 Task: Use the Immersive Reader to adjust the column width to 'Narrow'.
Action: Mouse moved to (216, 26)
Screenshot: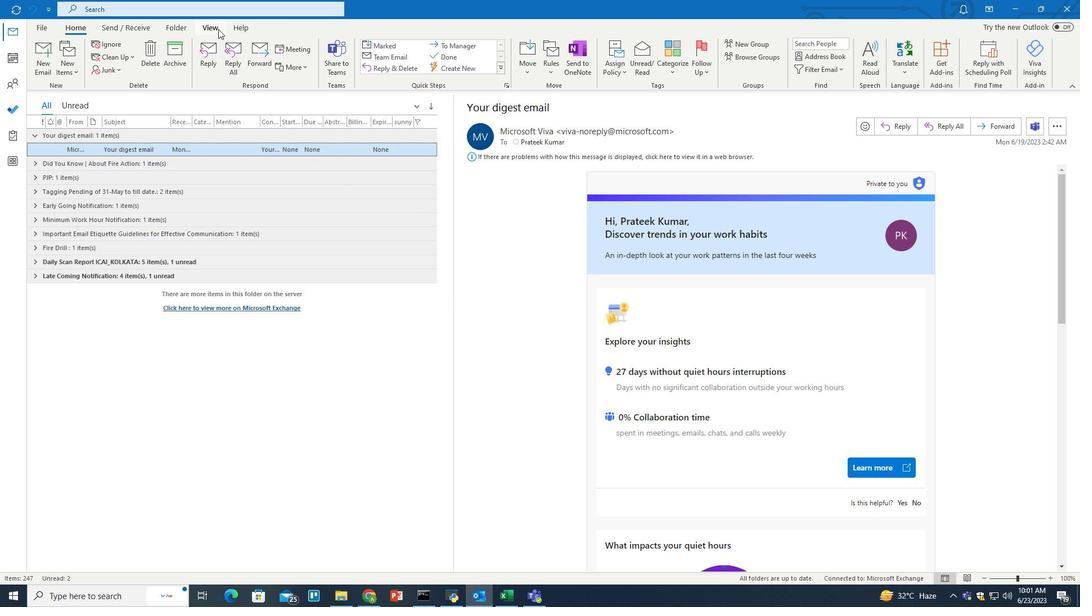 
Action: Mouse pressed left at (216, 26)
Screenshot: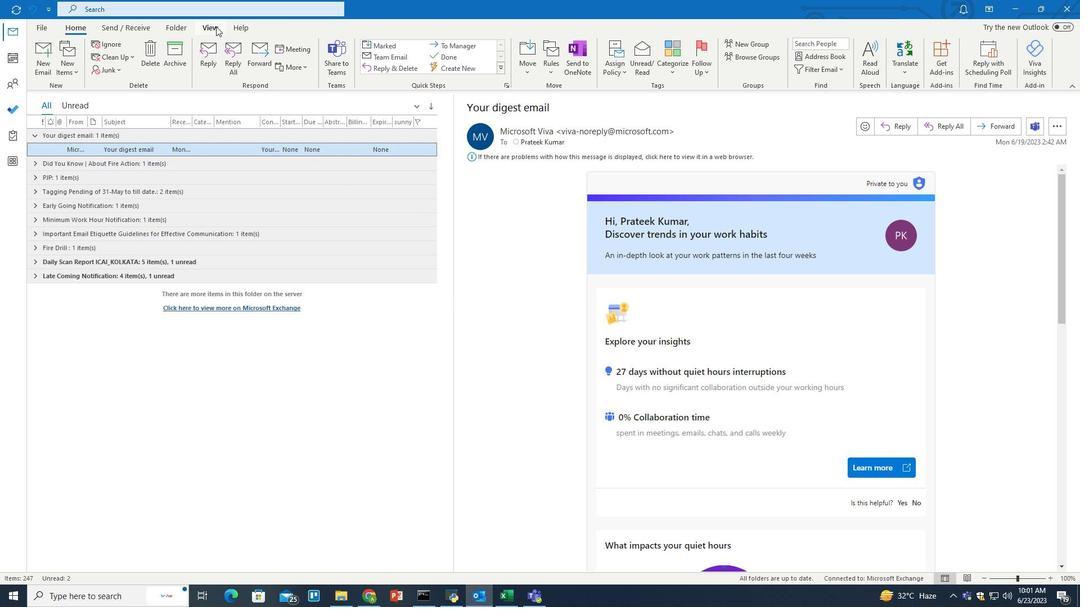 
Action: Mouse moved to (964, 61)
Screenshot: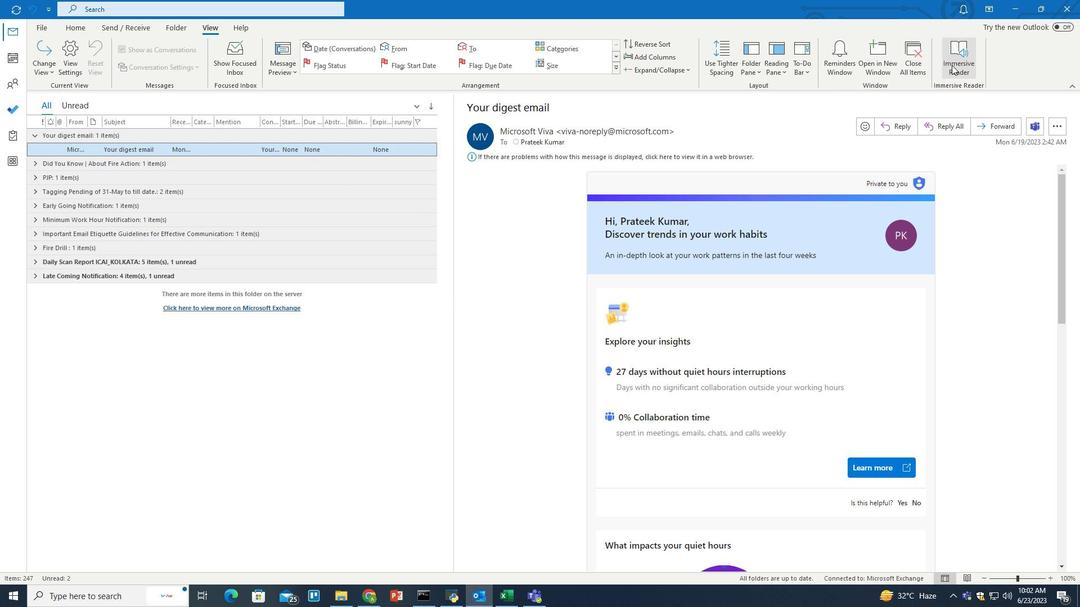 
Action: Mouse pressed left at (964, 61)
Screenshot: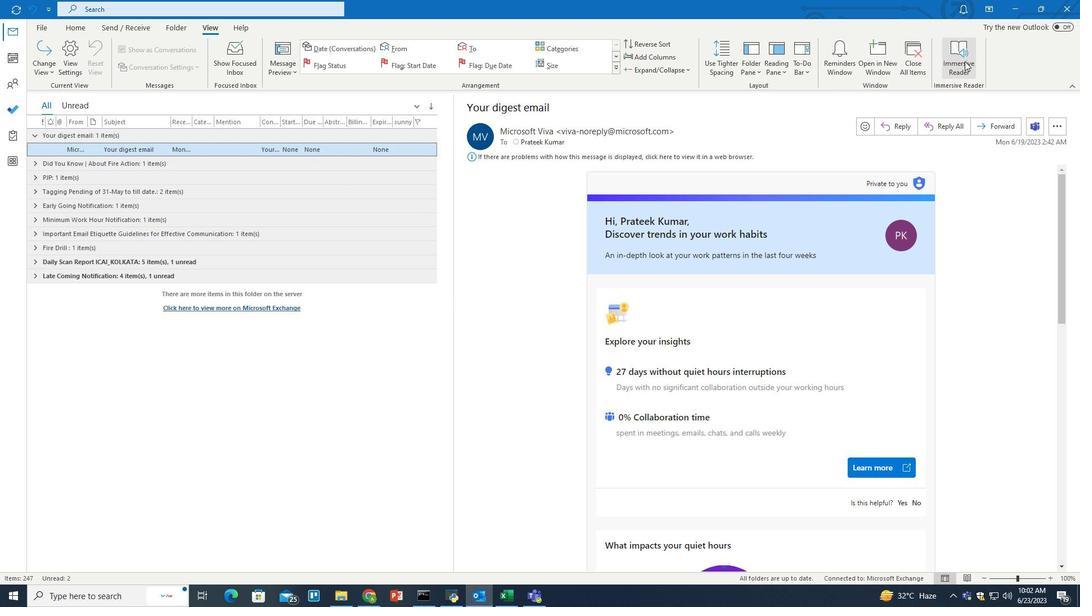 
Action: Mouse moved to (45, 73)
Screenshot: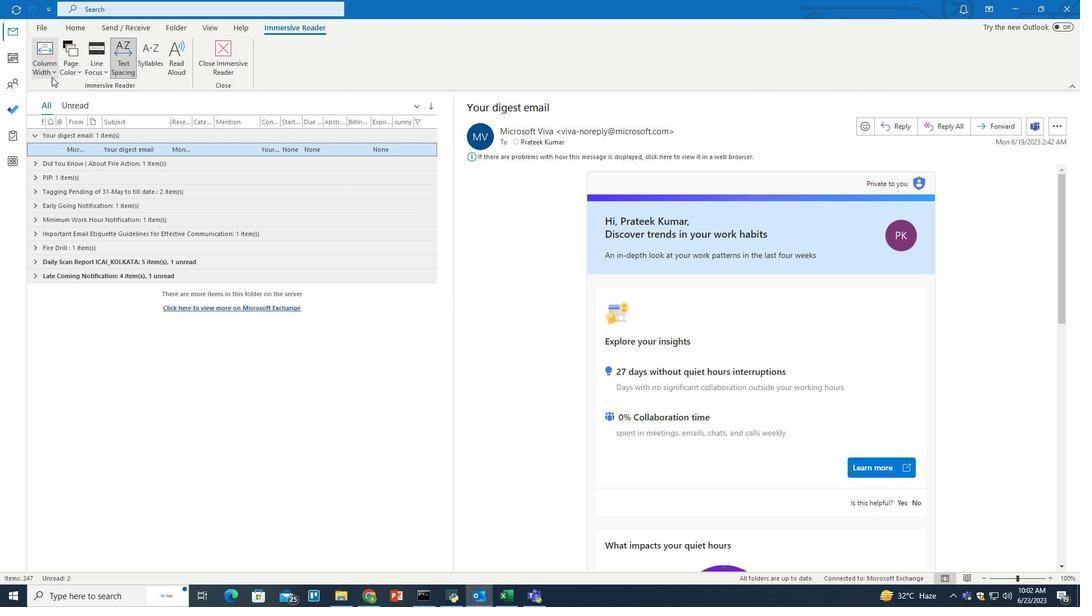 
Action: Mouse pressed left at (45, 73)
Screenshot: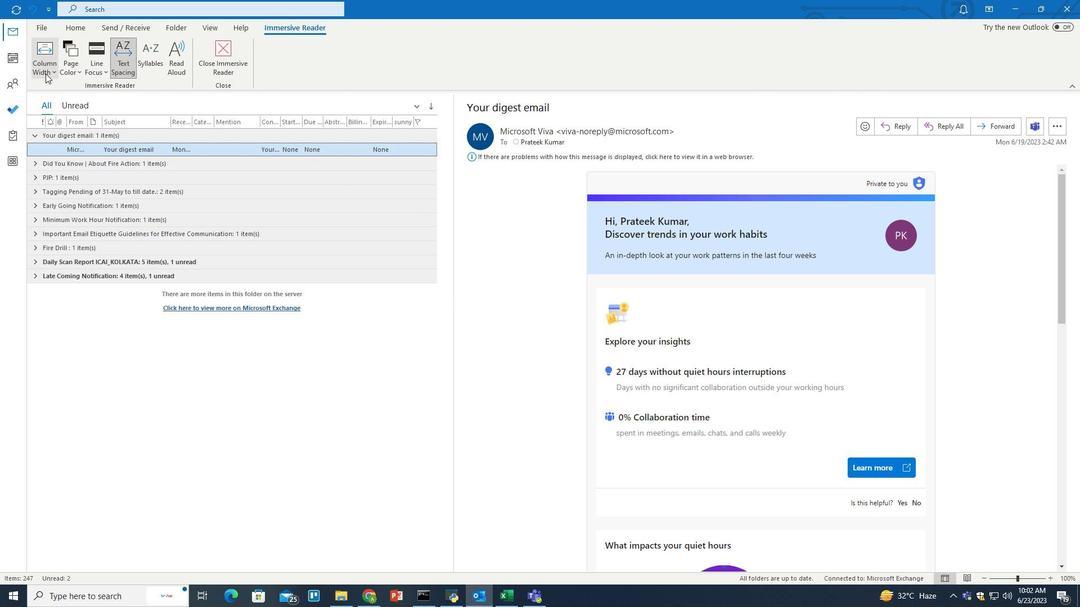 
Action: Mouse moved to (82, 146)
Screenshot: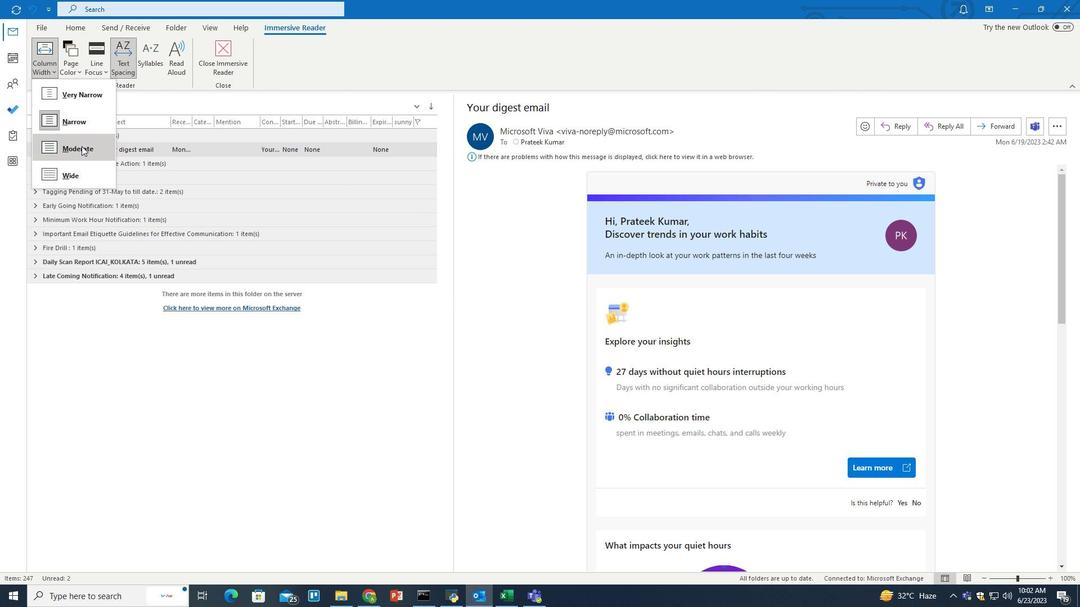 
Action: Mouse pressed left at (82, 146)
Screenshot: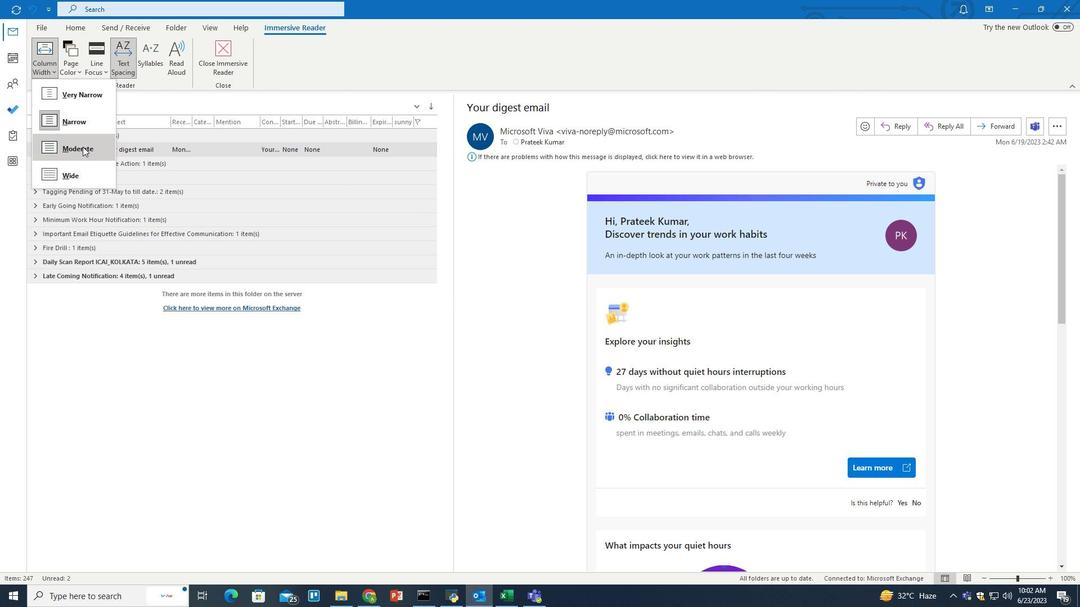 
